 Task: Change page scale size fit to height.
Action: Mouse moved to (101, 108)
Screenshot: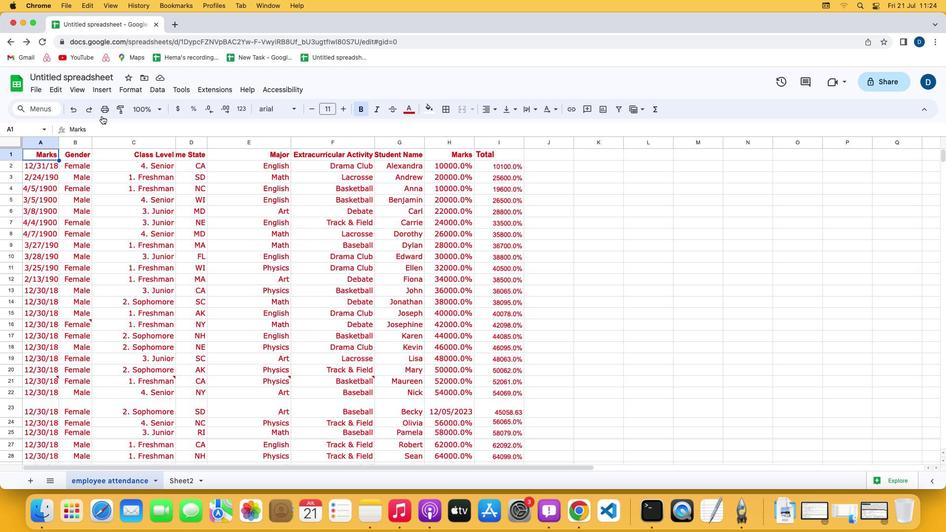
Action: Mouse pressed left at (101, 108)
Screenshot: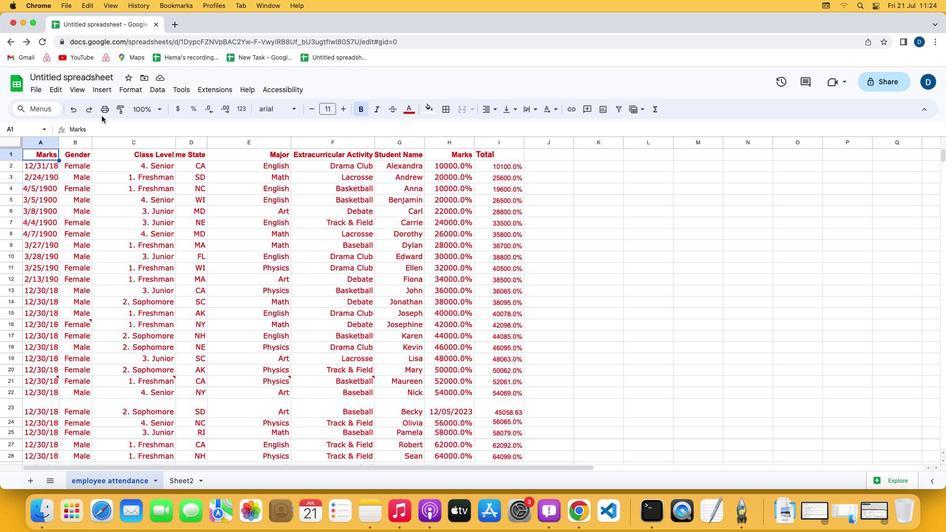 
Action: Mouse moved to (103, 107)
Screenshot: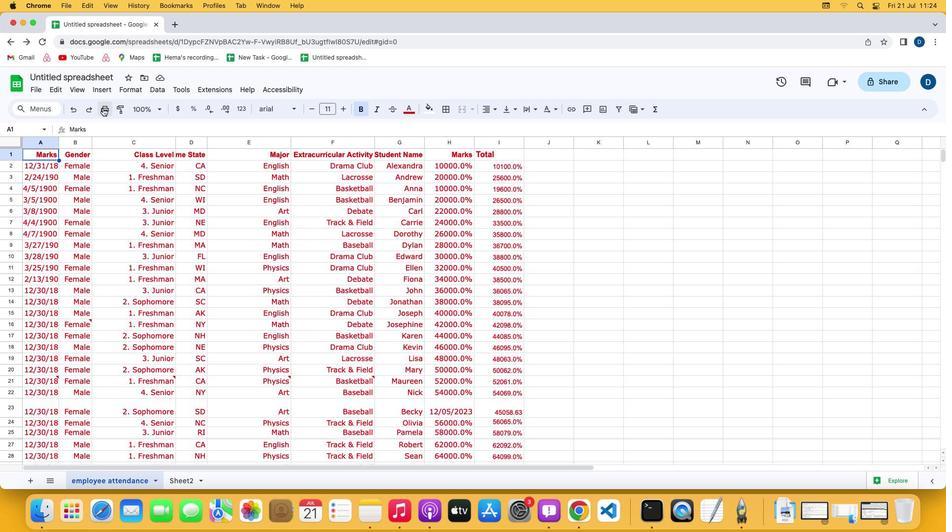 
Action: Mouse pressed left at (103, 107)
Screenshot: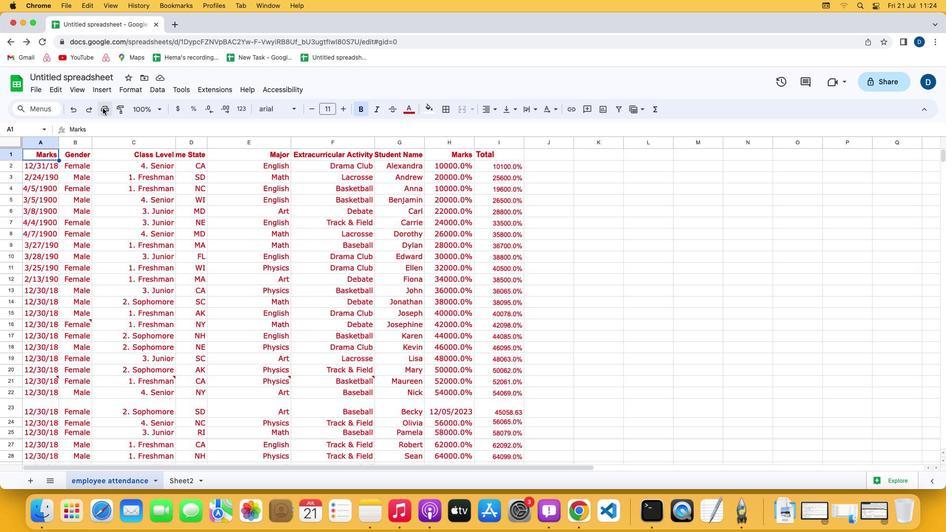 
Action: Mouse moved to (915, 248)
Screenshot: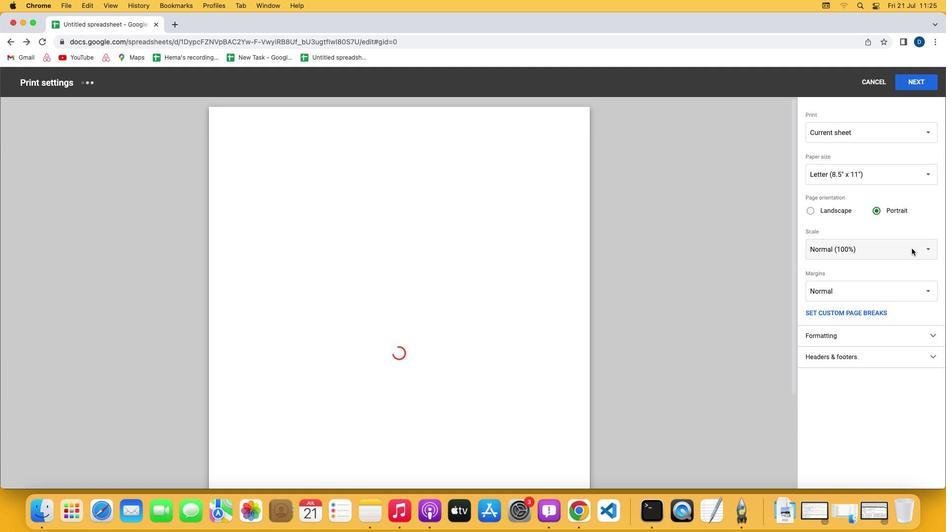 
Action: Mouse pressed left at (915, 248)
Screenshot: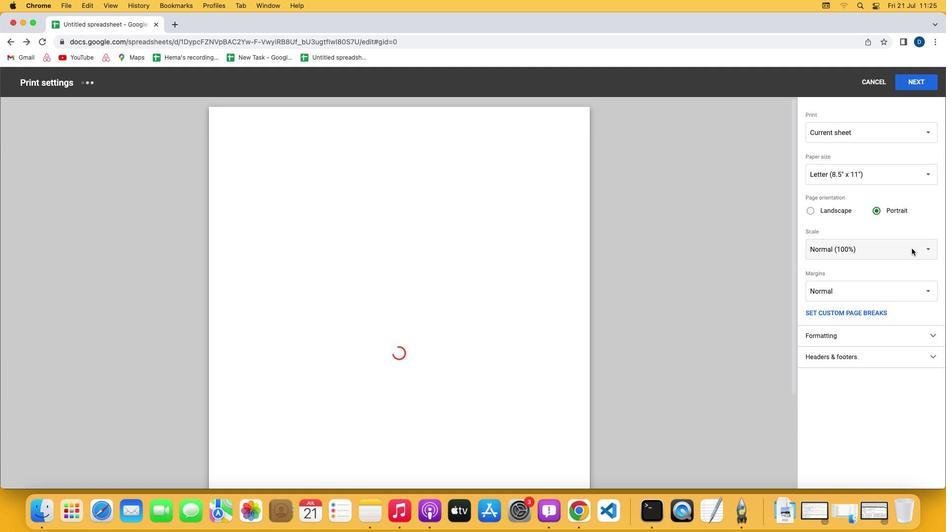 
Action: Mouse moved to (844, 282)
Screenshot: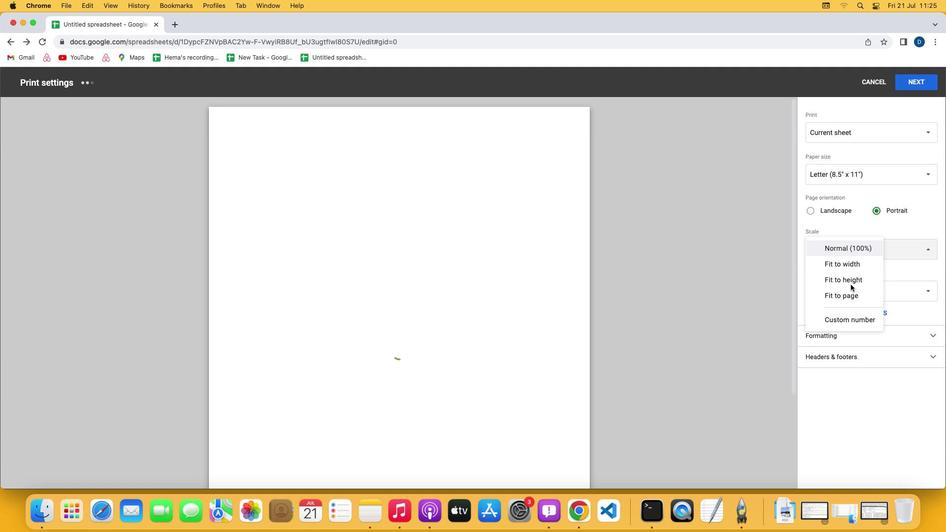 
Action: Mouse pressed left at (844, 282)
Screenshot: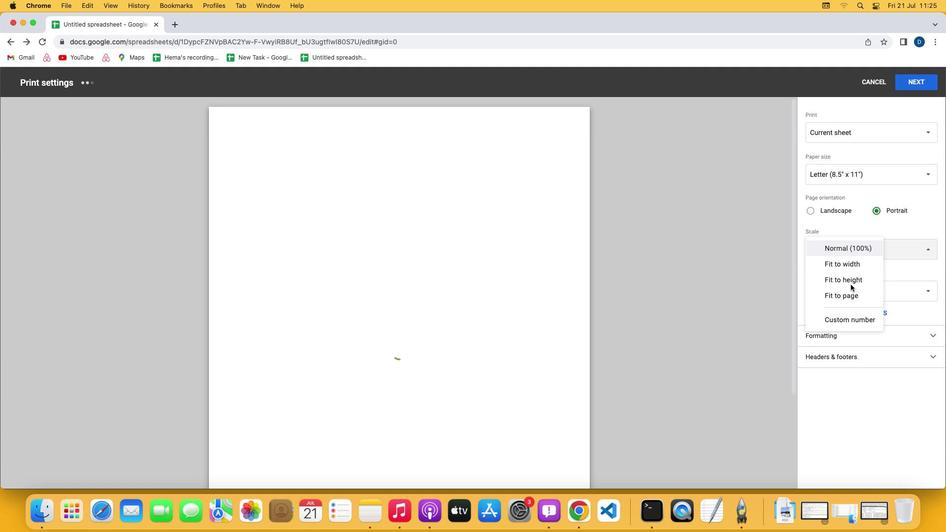 
Action: Mouse moved to (843, 282)
Screenshot: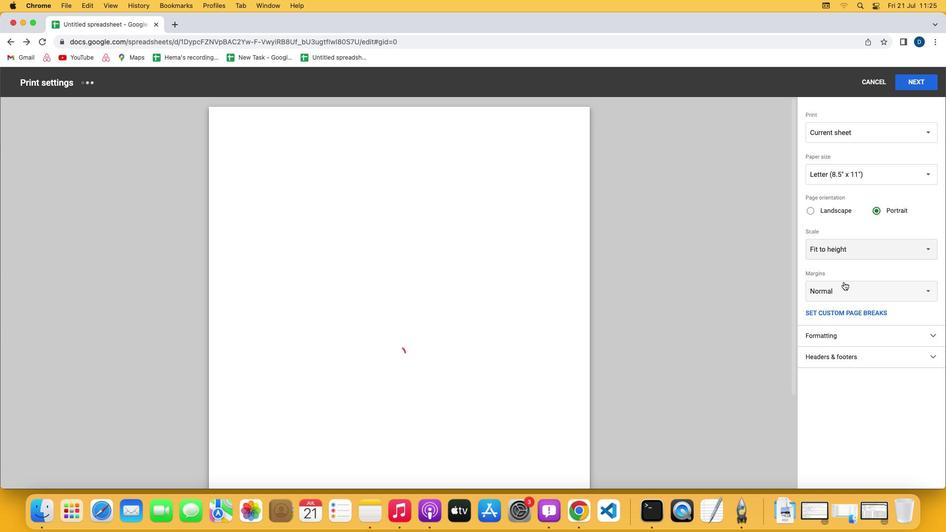 
